 Task: Create in the project VestaTech in Backlog an issue 'Develop a new tool for automated testing of voice assistants', assign it to team member softage.4@softage.net and change the status to IN PROGRESS.
Action: Mouse moved to (193, 209)
Screenshot: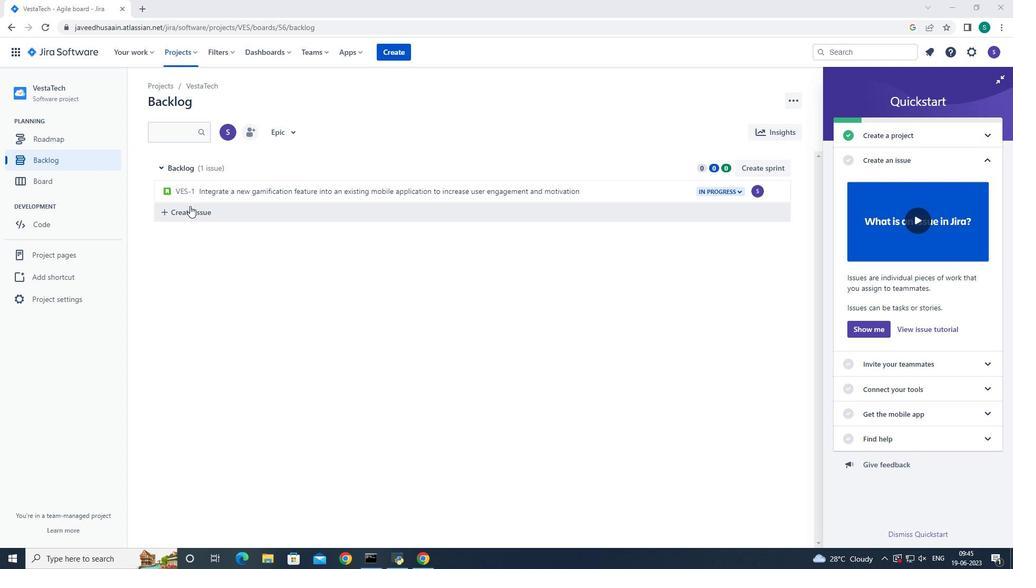 
Action: Mouse pressed left at (193, 209)
Screenshot: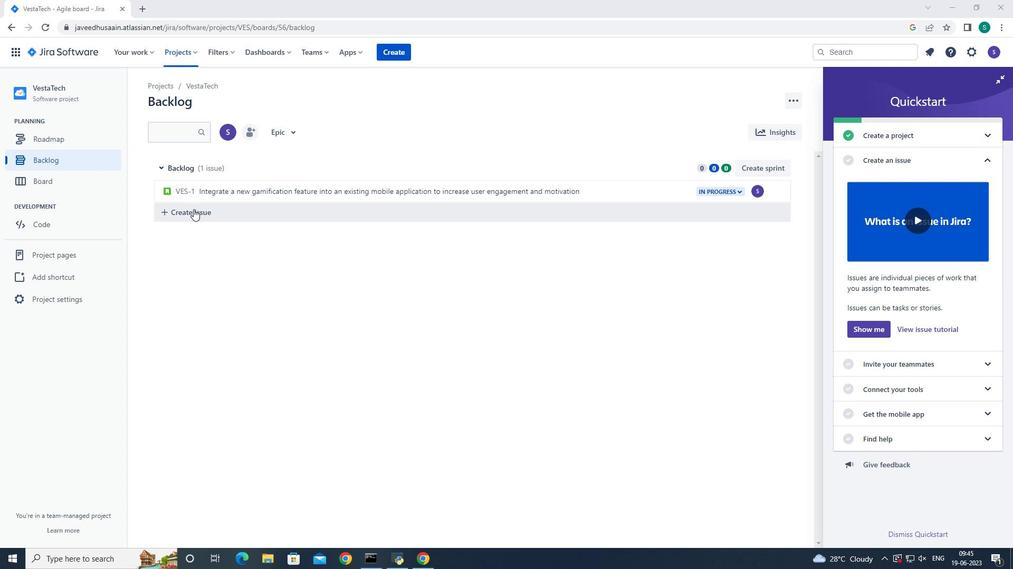 
Action: Mouse moved to (225, 211)
Screenshot: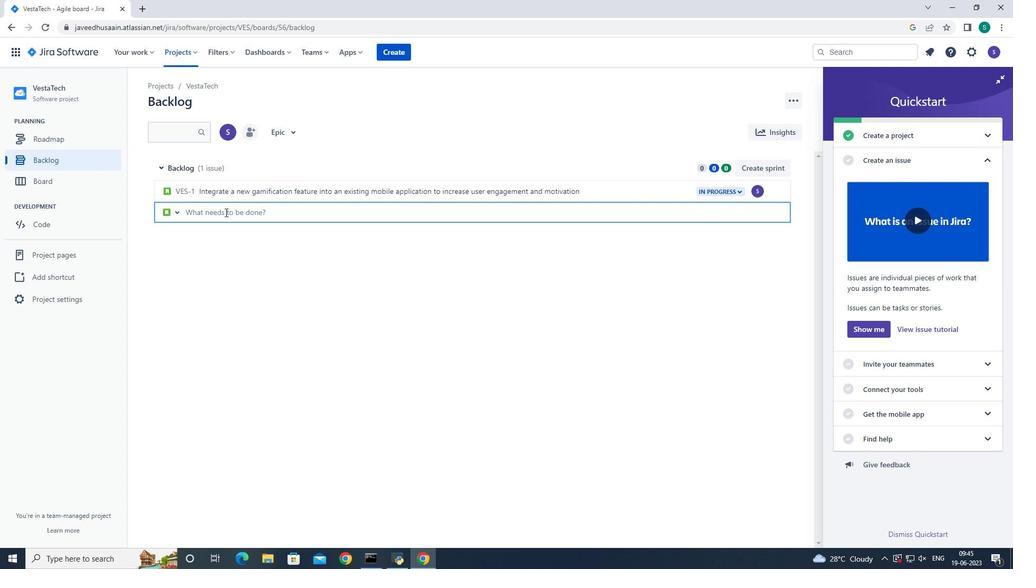 
Action: Mouse pressed left at (225, 211)
Screenshot: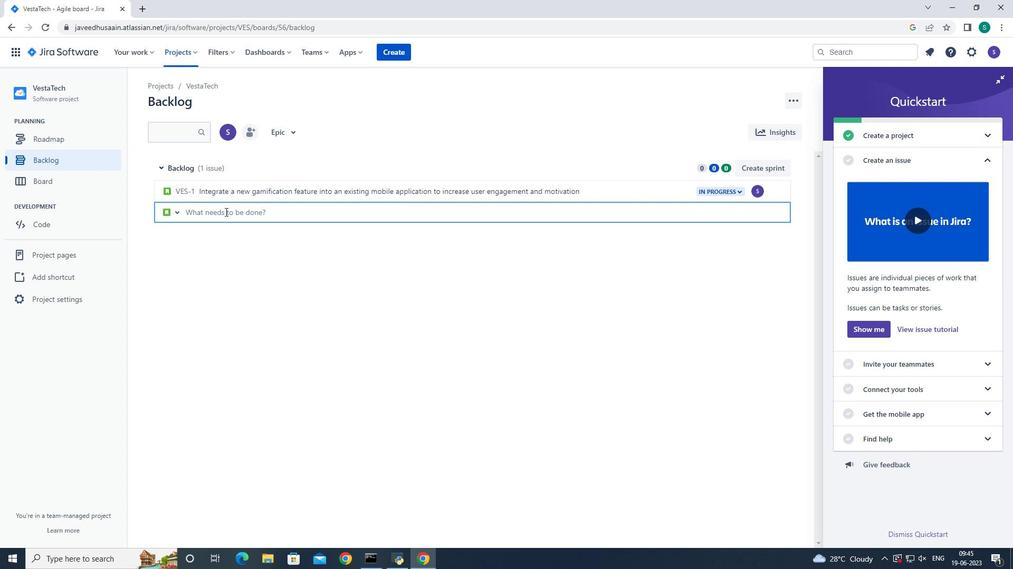 
Action: Key pressed <Key.shift>Develop<Key.space>a<Key.space>new<Key.space>tool<Key.space>for<Key.space>automated<Key.space>testing<Key.space>of<Key.space>vi<Key.backspace>oice<Key.space>assistants<Key.enter>
Screenshot: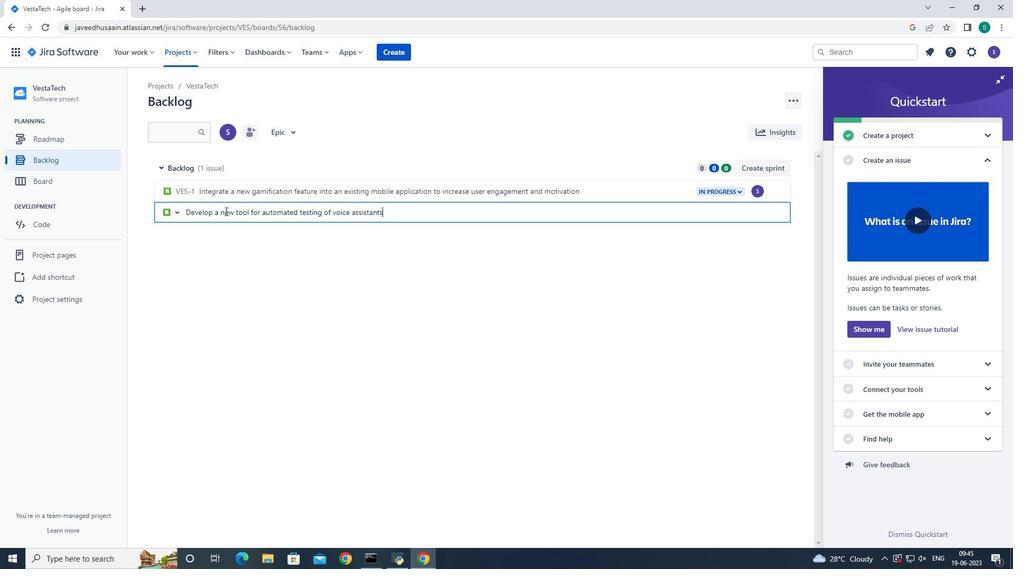 
Action: Mouse moved to (757, 214)
Screenshot: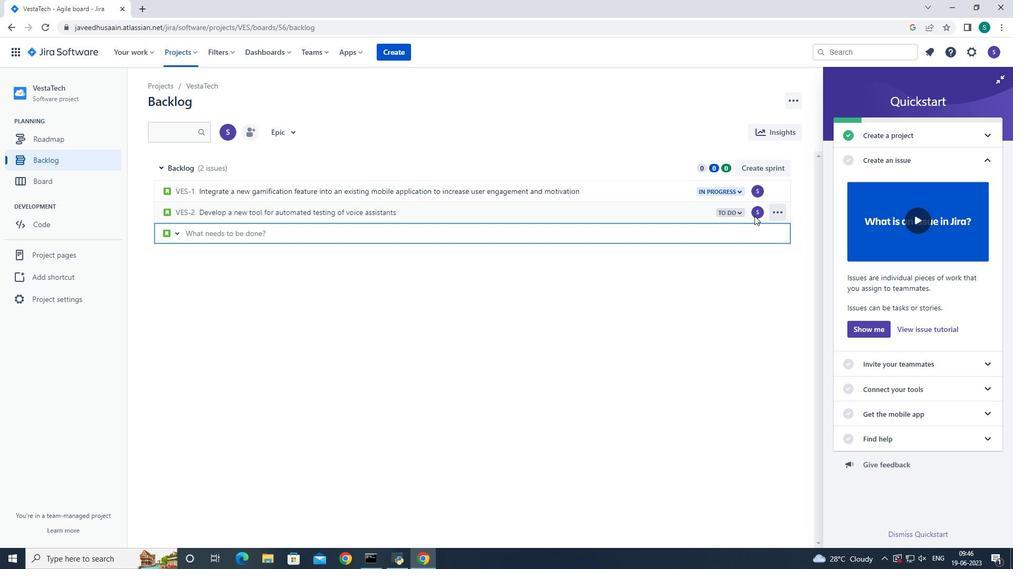 
Action: Mouse pressed left at (757, 214)
Screenshot: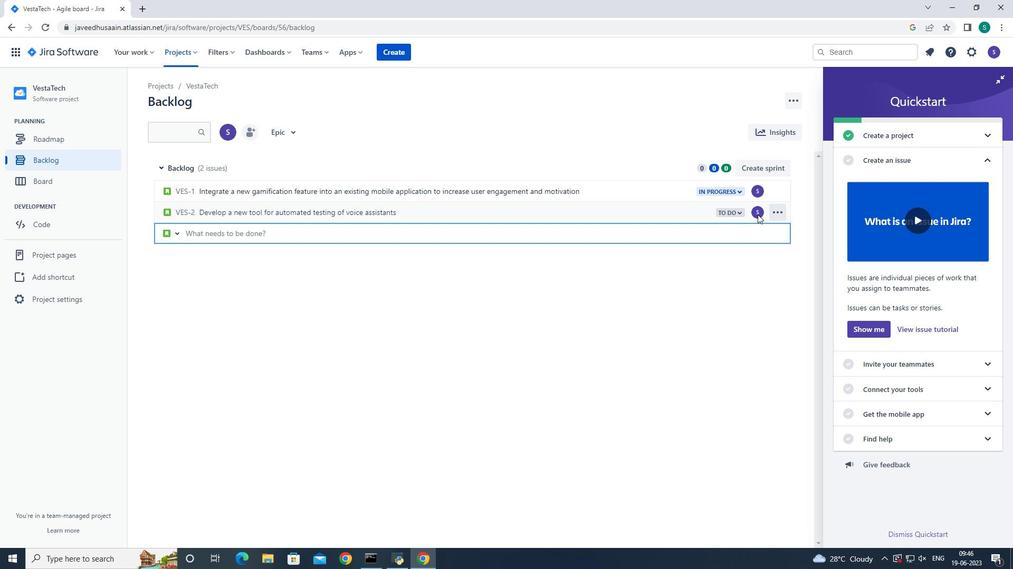 
Action: Mouse pressed left at (757, 214)
Screenshot: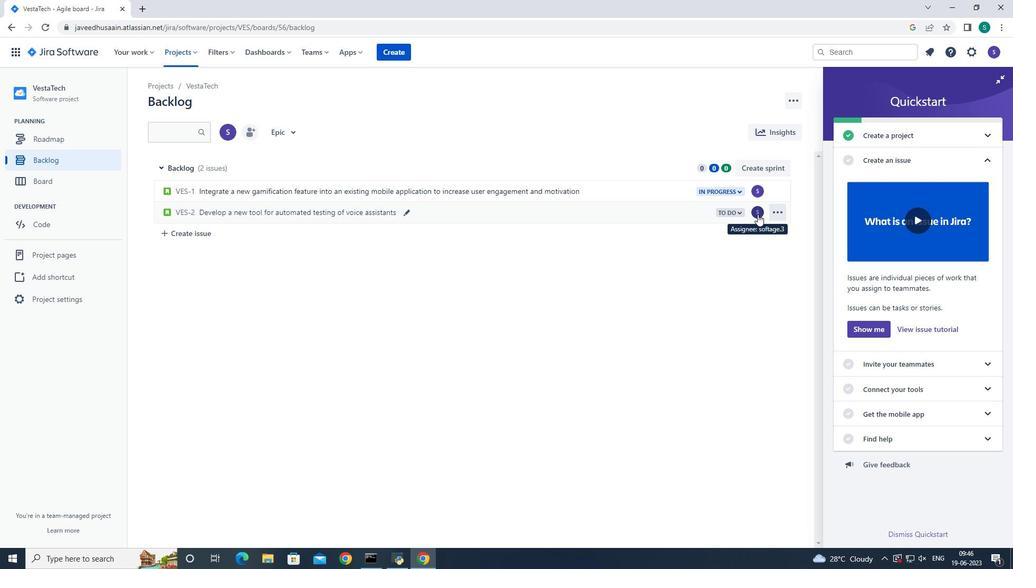 
Action: Mouse moved to (732, 233)
Screenshot: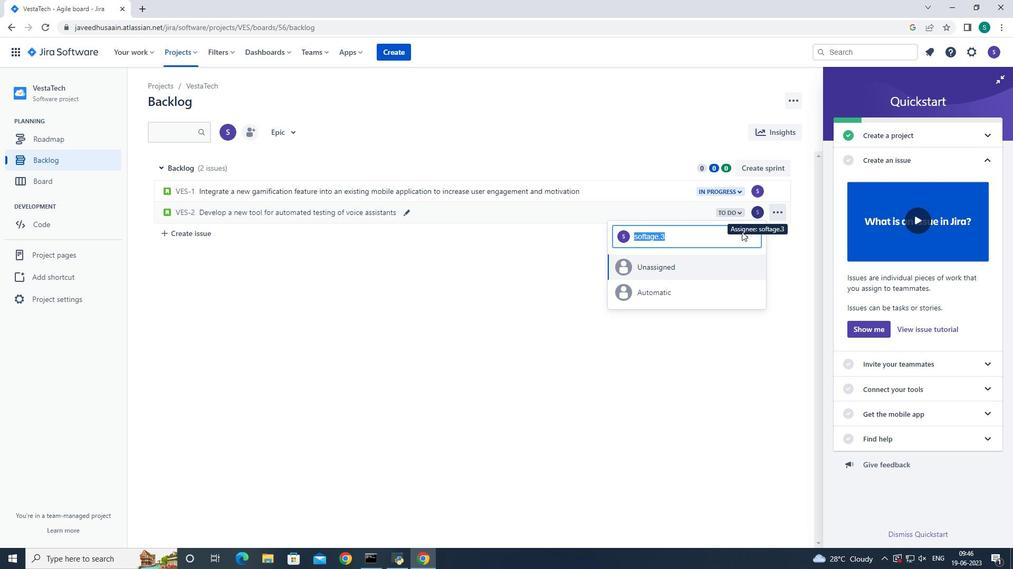 
Action: Key pressed <Key.backspace>softage.4<Key.shift>@softage.net
Screenshot: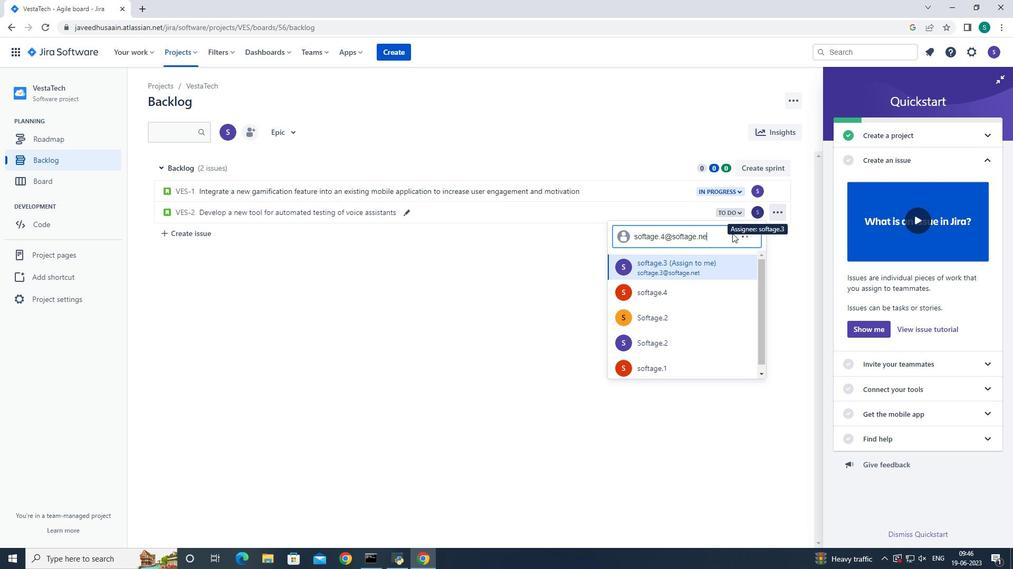 
Action: Mouse moved to (665, 263)
Screenshot: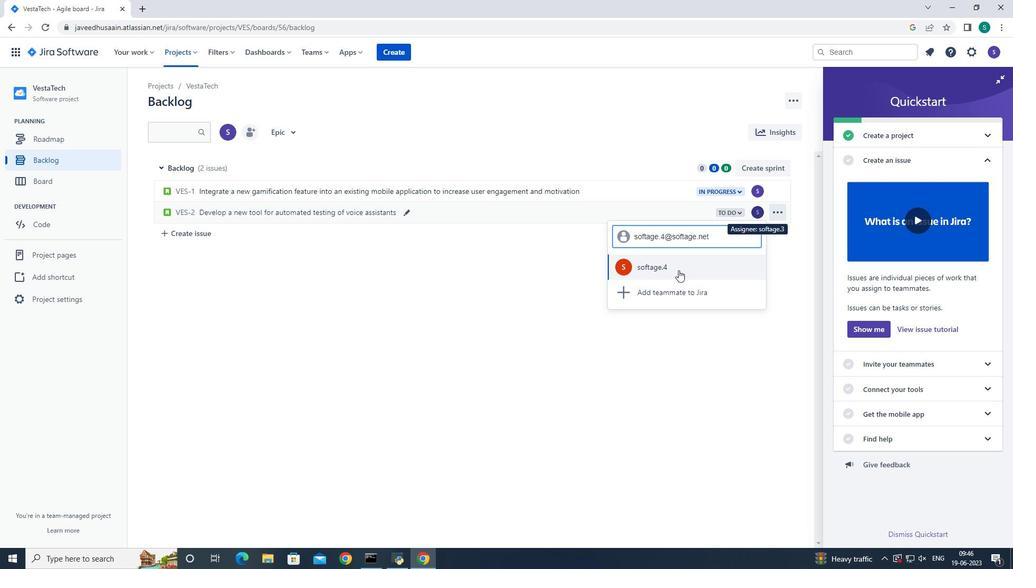
Action: Mouse pressed left at (665, 263)
Screenshot: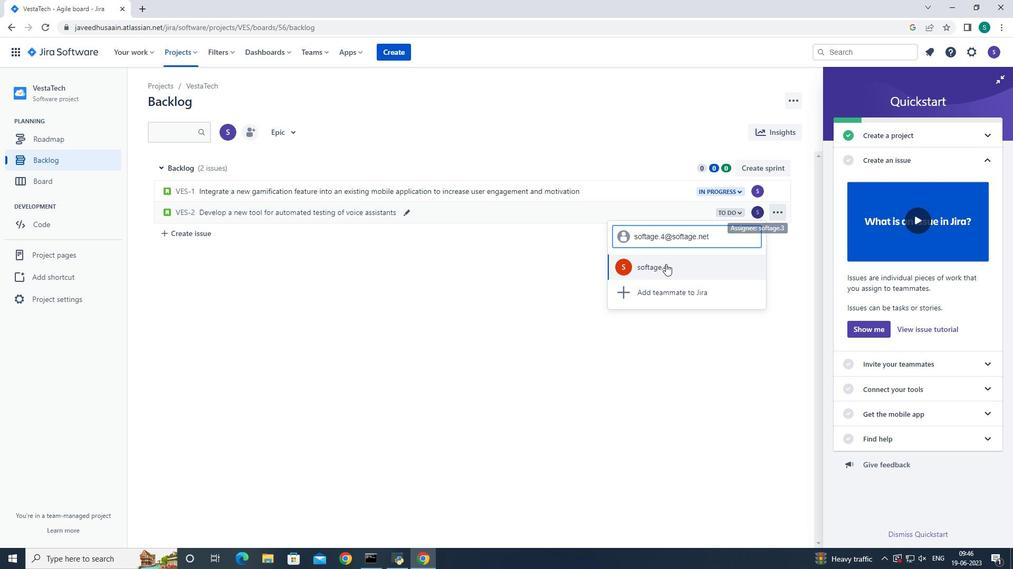 
Action: Mouse moved to (741, 213)
Screenshot: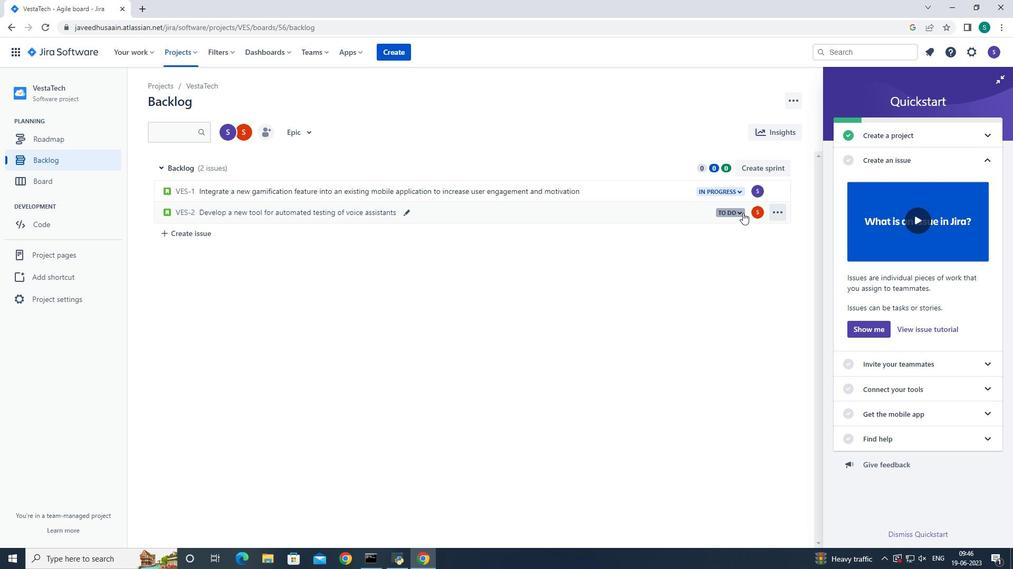 
Action: Mouse pressed left at (741, 213)
Screenshot: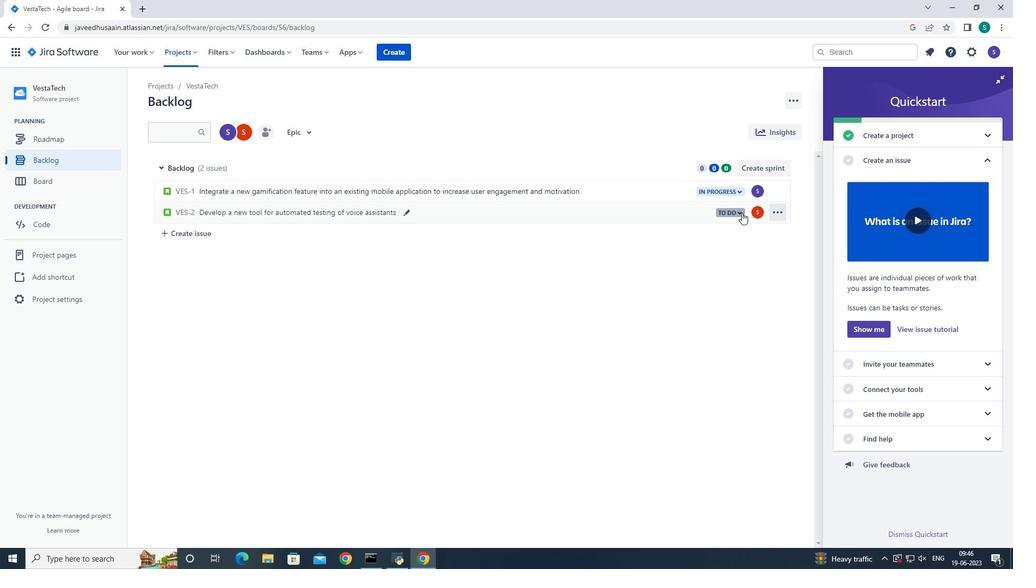 
Action: Mouse moved to (738, 236)
Screenshot: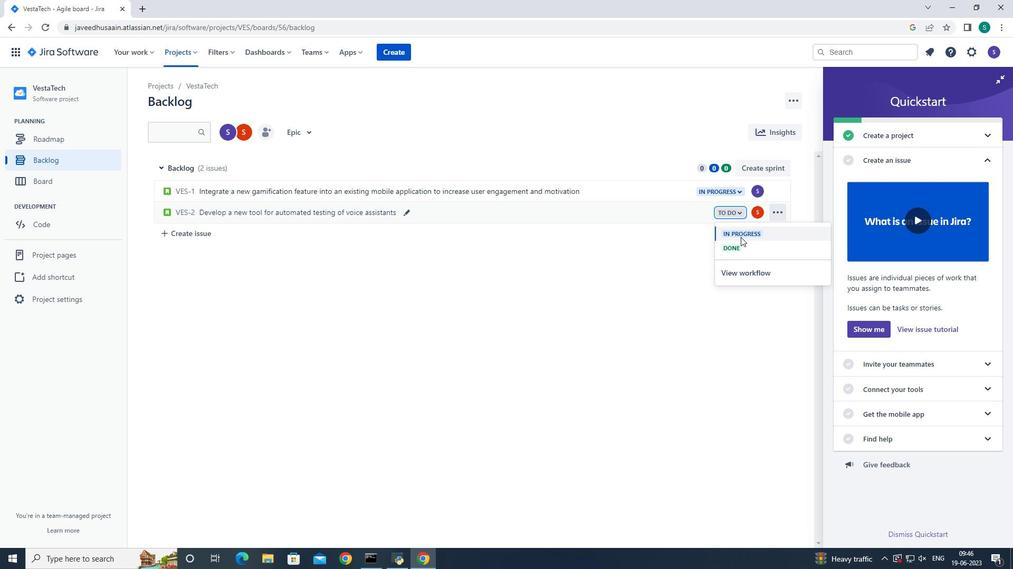 
Action: Mouse pressed left at (738, 236)
Screenshot: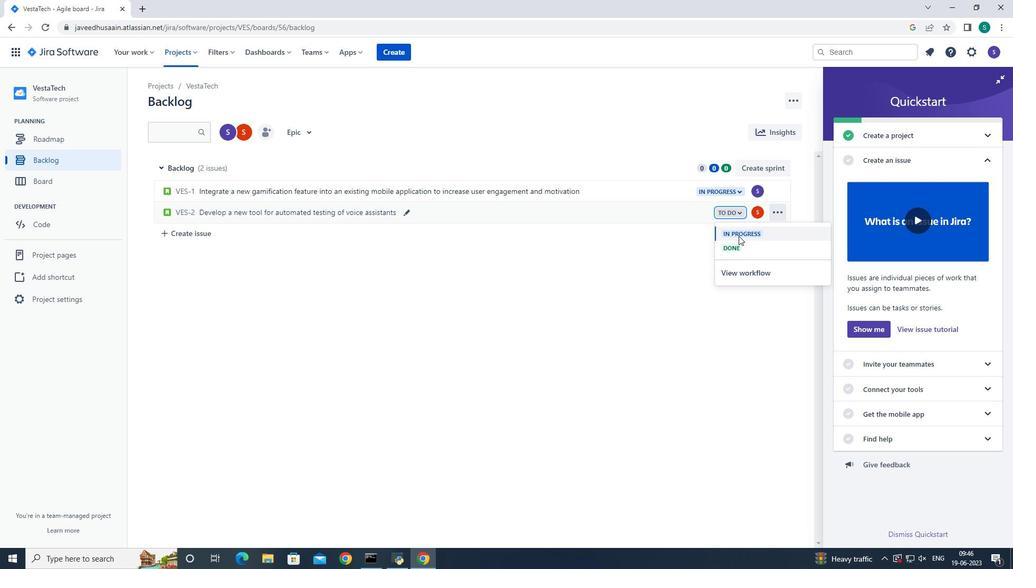 
